 Task: Create a due date automation trigger when advanced on, on the wednesday after a card is due add dates starting in more than 1 working days at 11:00 AM.
Action: Mouse moved to (982, 80)
Screenshot: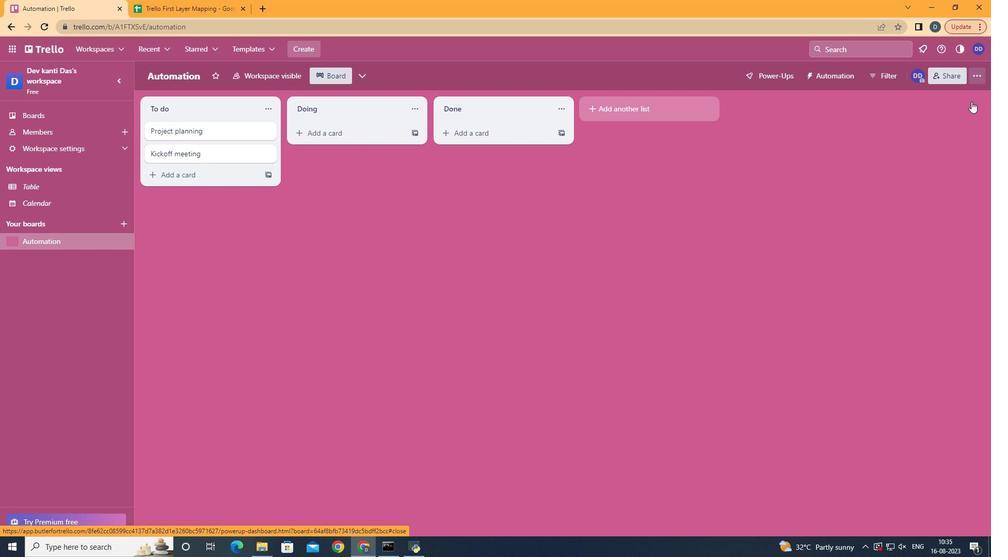 
Action: Mouse pressed left at (982, 80)
Screenshot: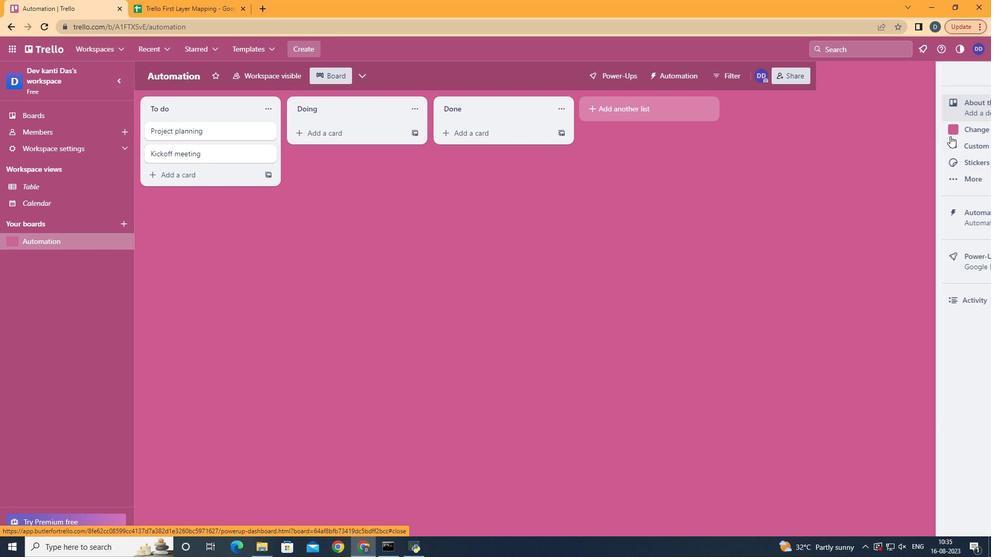 
Action: Mouse moved to (910, 214)
Screenshot: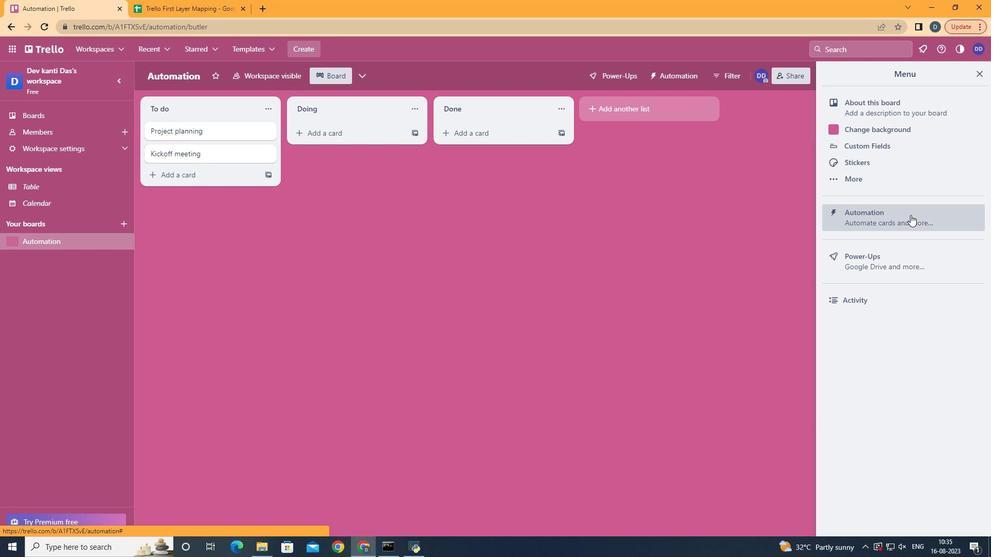 
Action: Mouse pressed left at (910, 214)
Screenshot: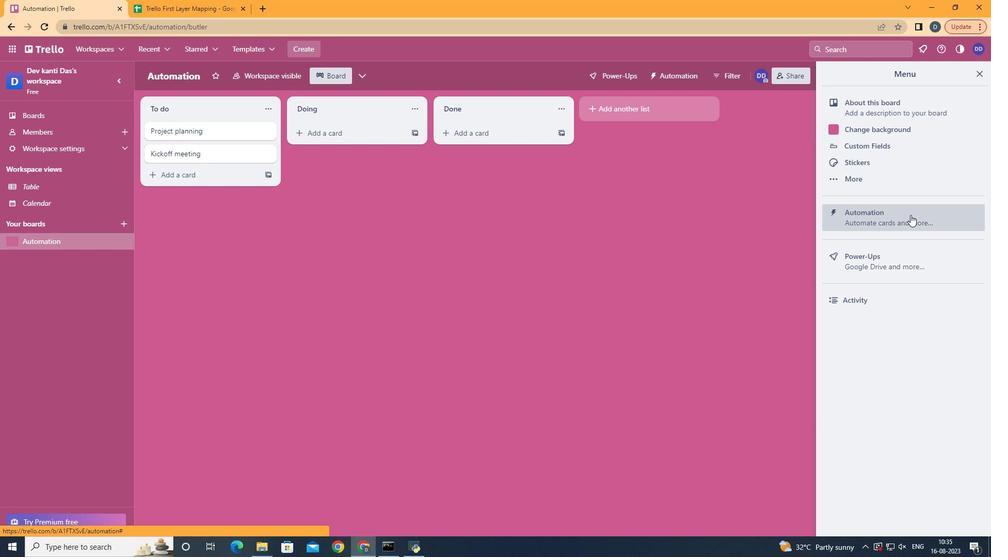 
Action: Mouse moved to (197, 211)
Screenshot: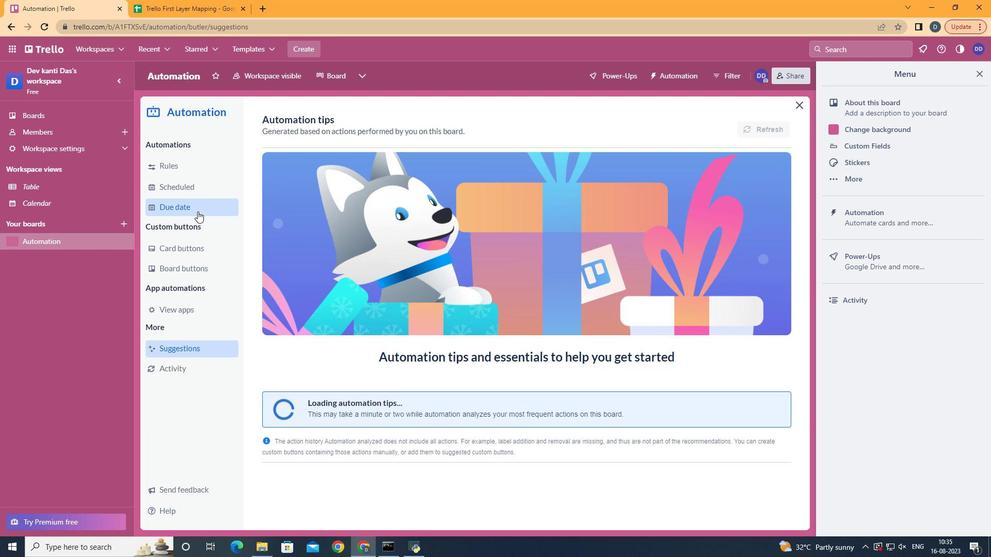 
Action: Mouse pressed left at (197, 211)
Screenshot: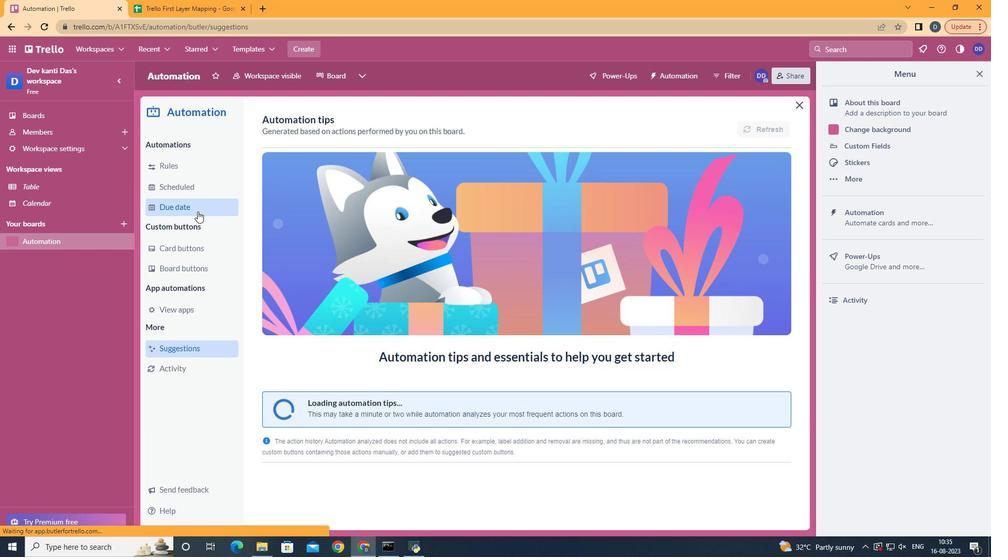 
Action: Mouse moved to (712, 120)
Screenshot: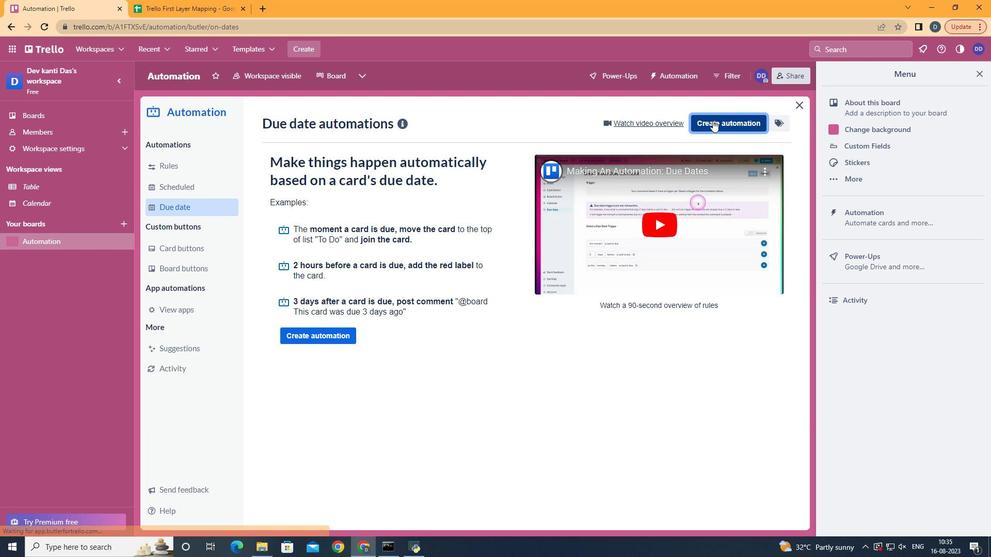 
Action: Mouse pressed left at (712, 120)
Screenshot: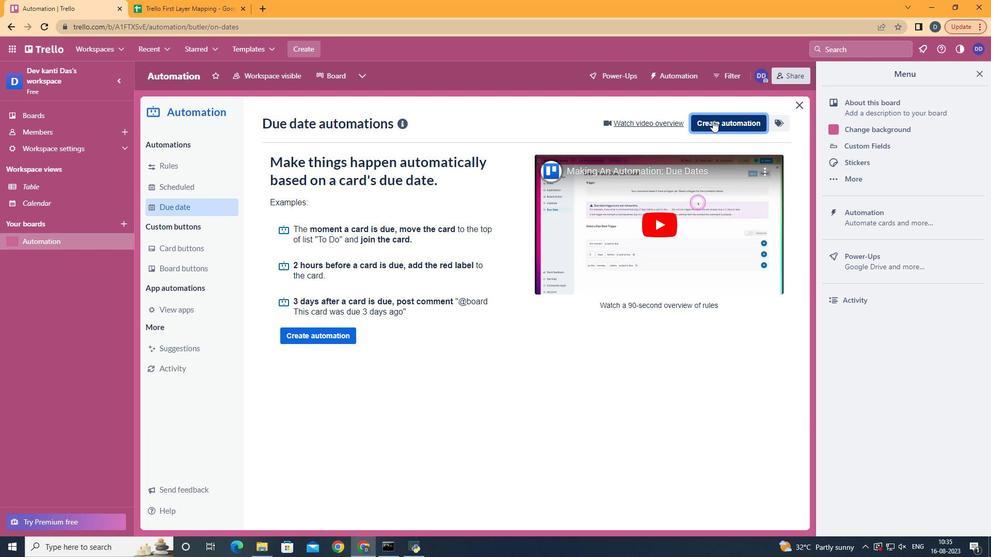 
Action: Mouse moved to (554, 217)
Screenshot: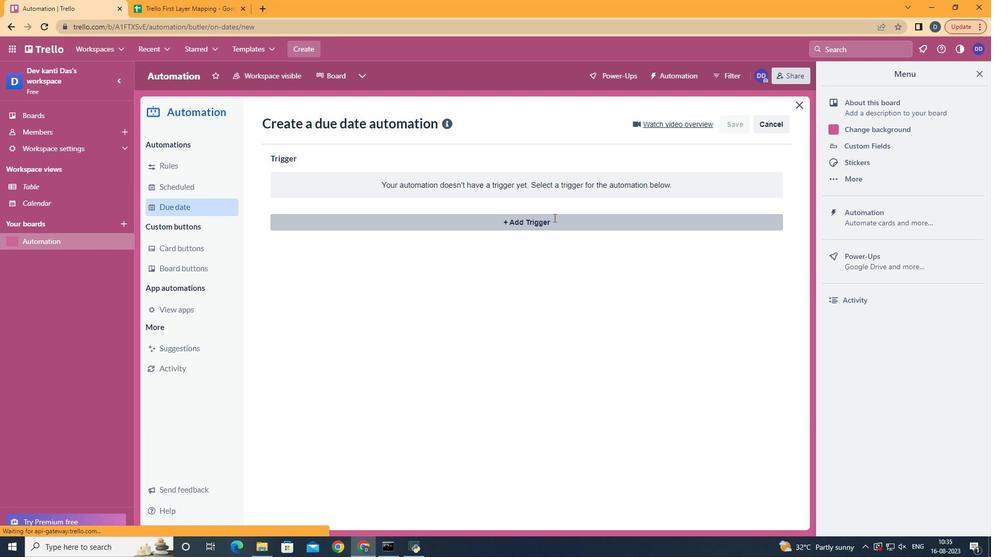 
Action: Mouse pressed left at (554, 217)
Screenshot: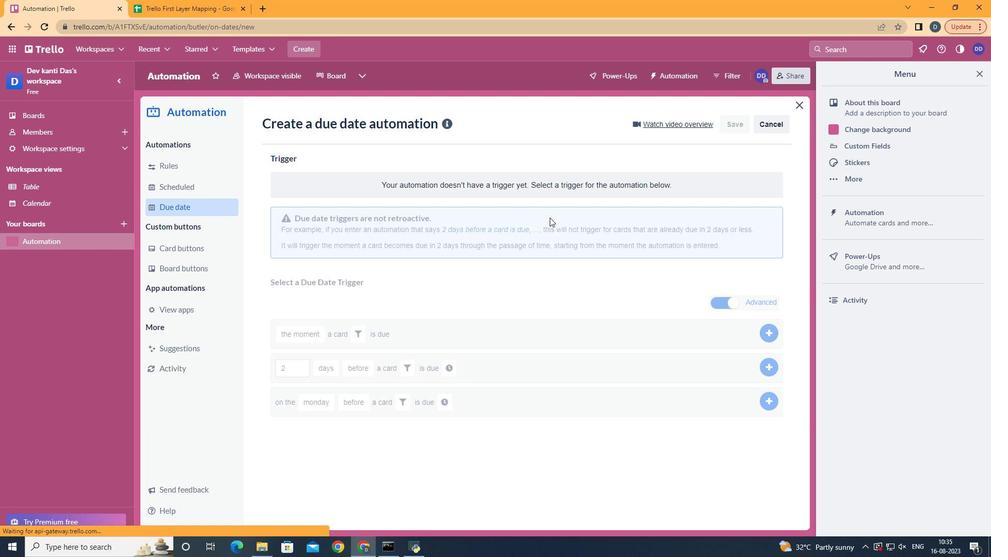 
Action: Mouse moved to (335, 314)
Screenshot: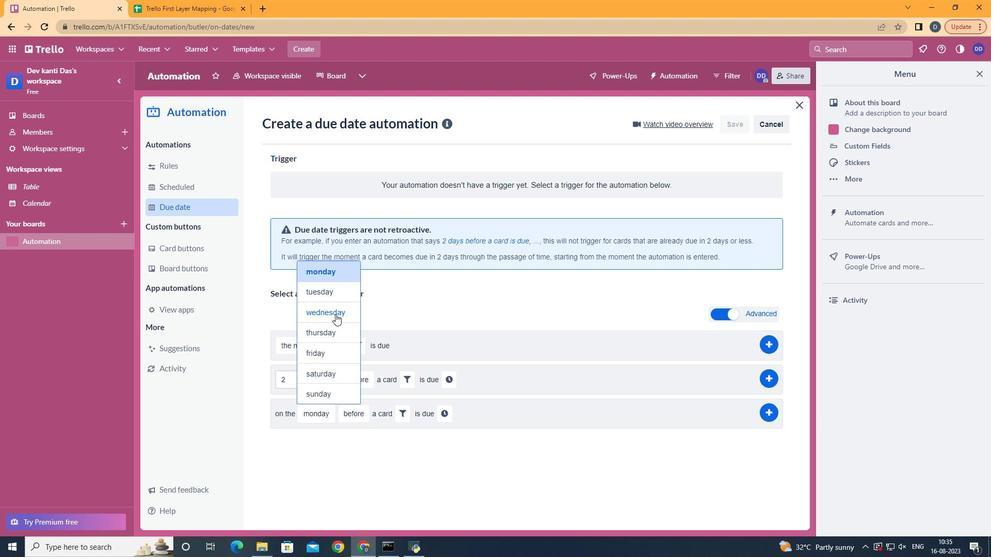
Action: Mouse pressed left at (335, 314)
Screenshot: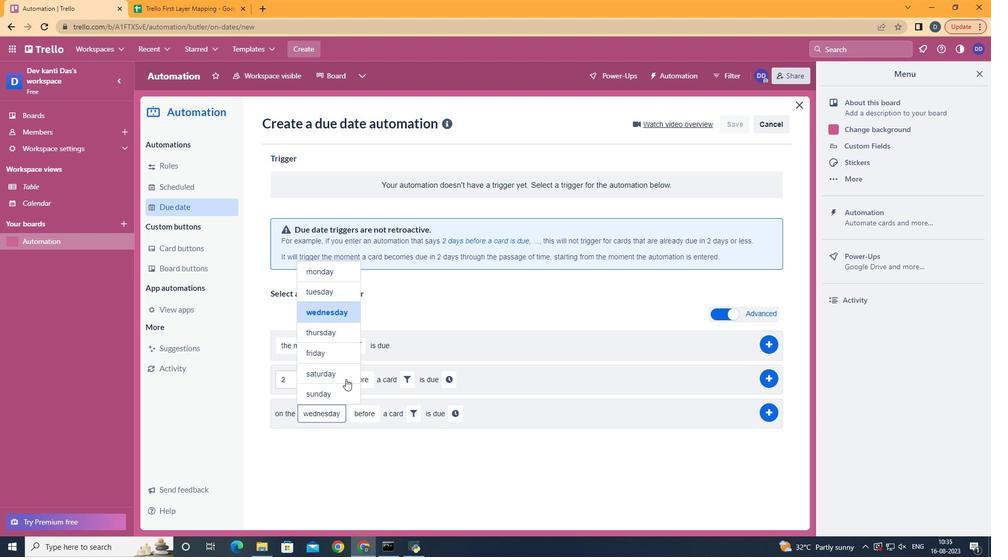 
Action: Mouse moved to (370, 457)
Screenshot: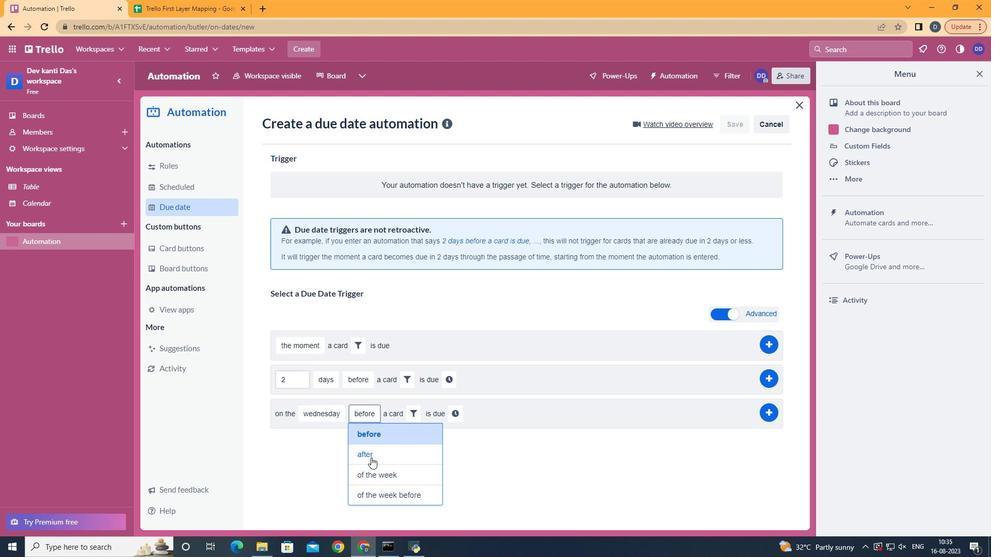 
Action: Mouse pressed left at (370, 457)
Screenshot: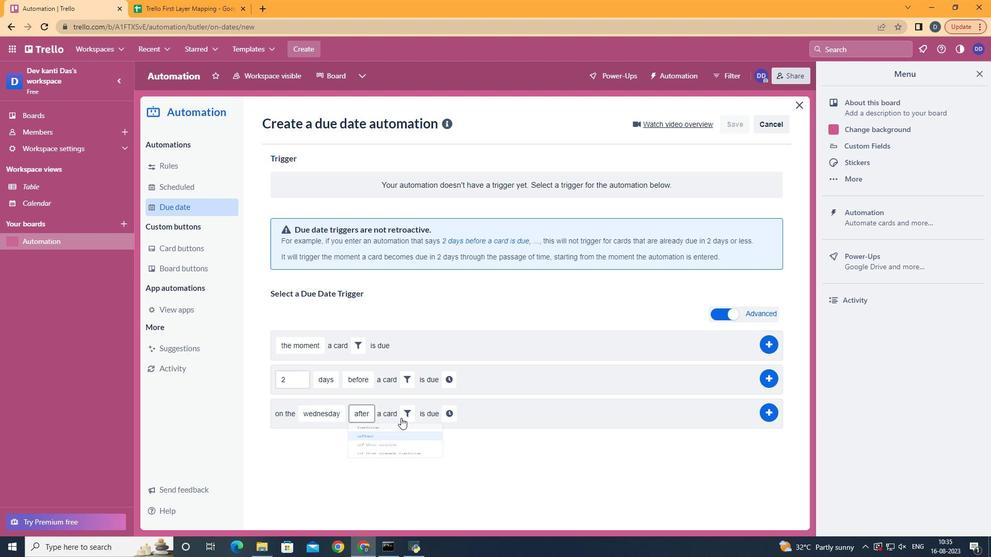 
Action: Mouse moved to (404, 406)
Screenshot: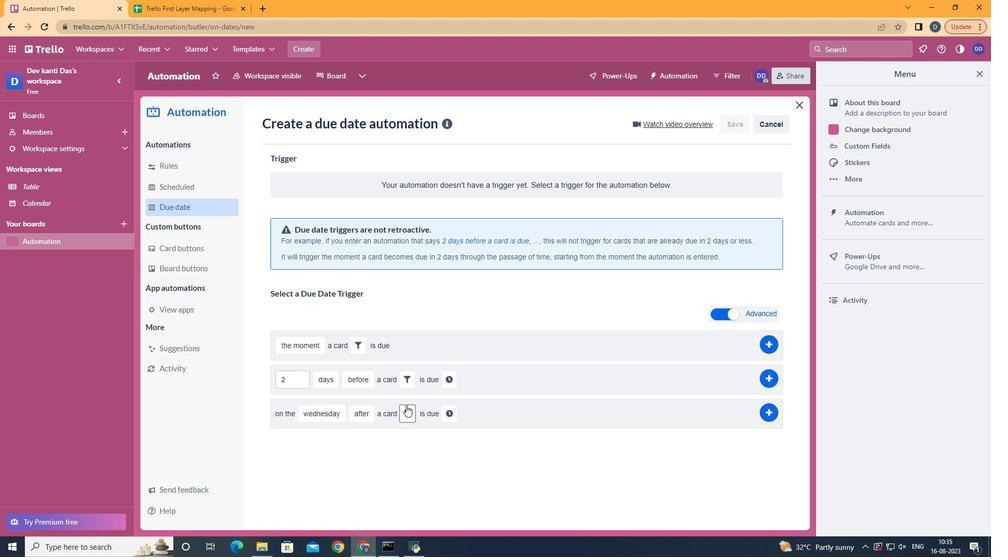 
Action: Mouse pressed left at (404, 406)
Screenshot: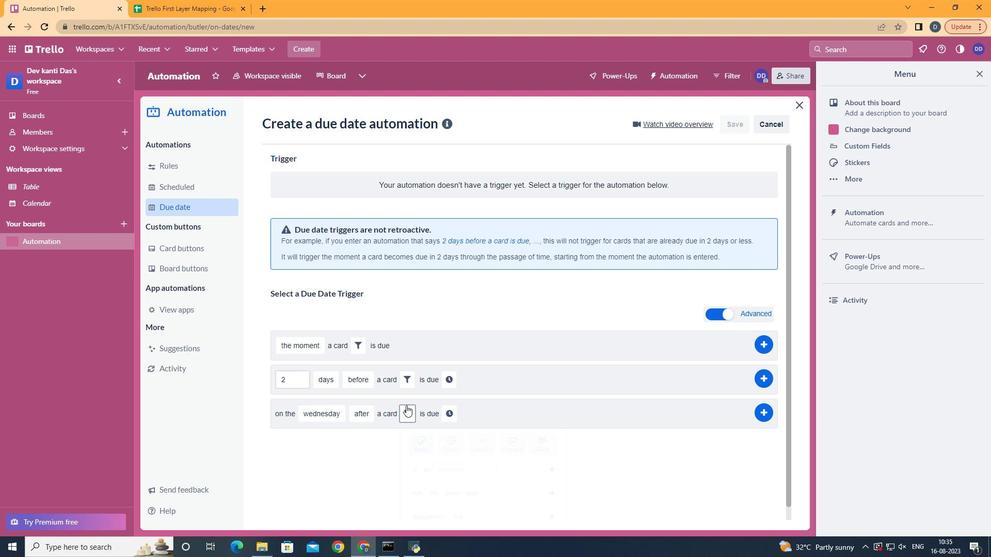 
Action: Mouse moved to (462, 442)
Screenshot: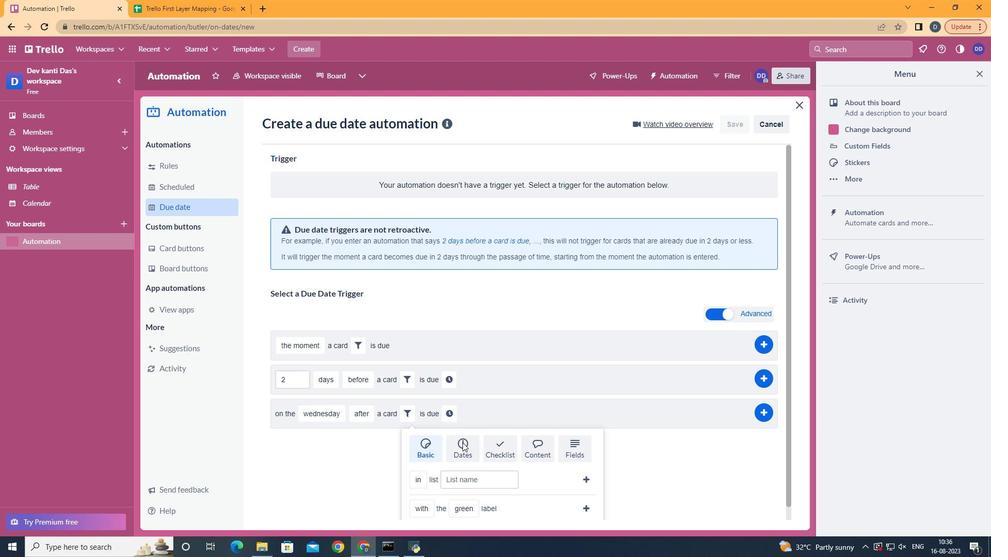 
Action: Mouse pressed left at (462, 442)
Screenshot: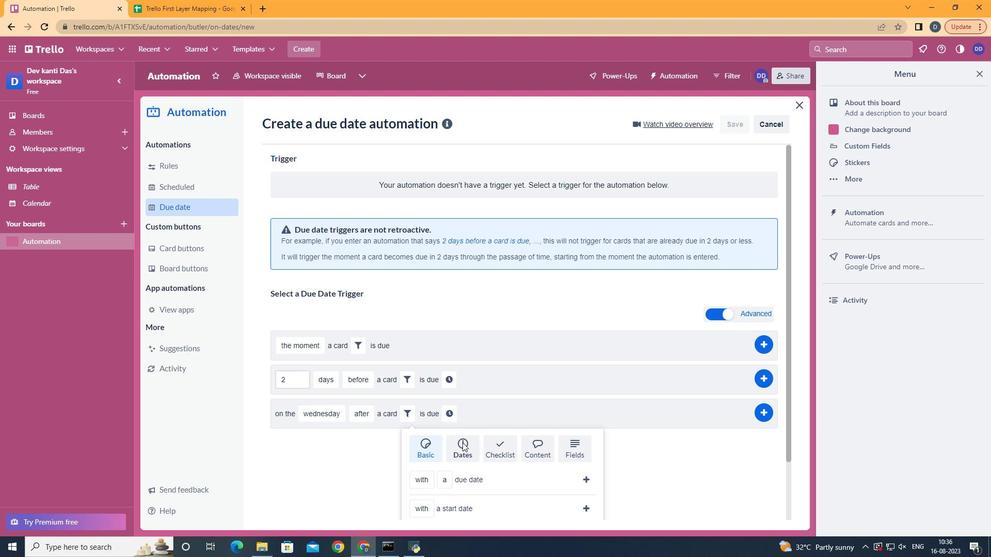 
Action: Mouse scrolled (462, 442) with delta (0, 0)
Screenshot: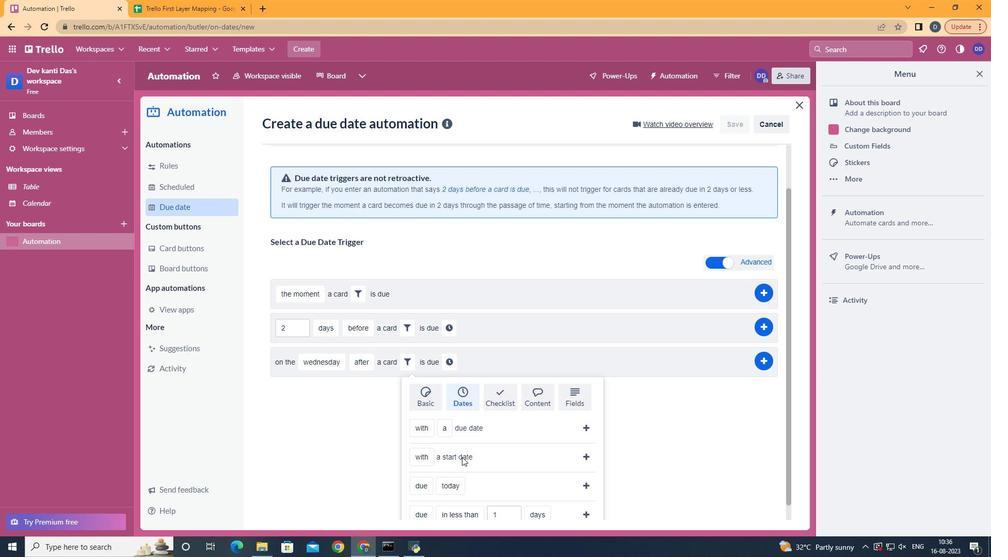 
Action: Mouse scrolled (462, 442) with delta (0, 0)
Screenshot: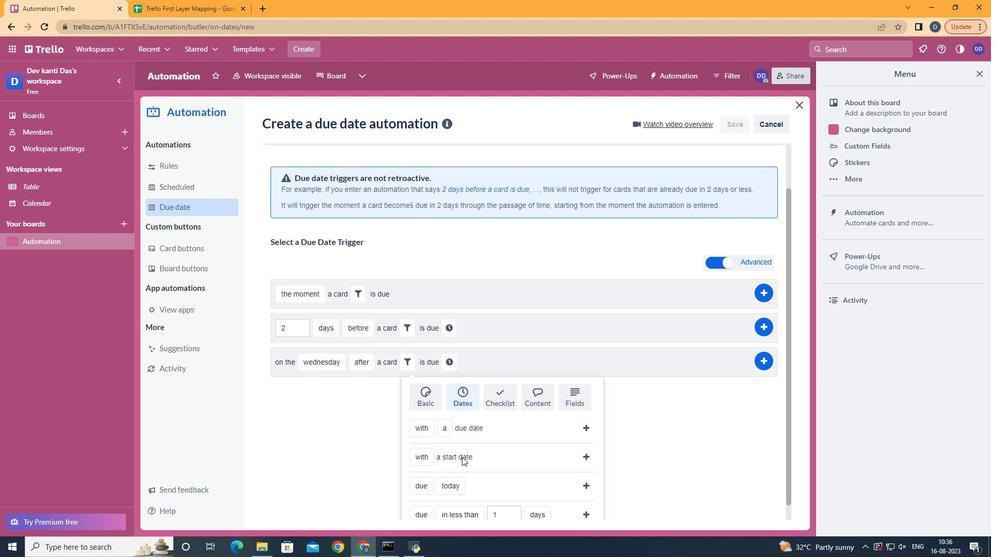 
Action: Mouse scrolled (462, 442) with delta (0, 0)
Screenshot: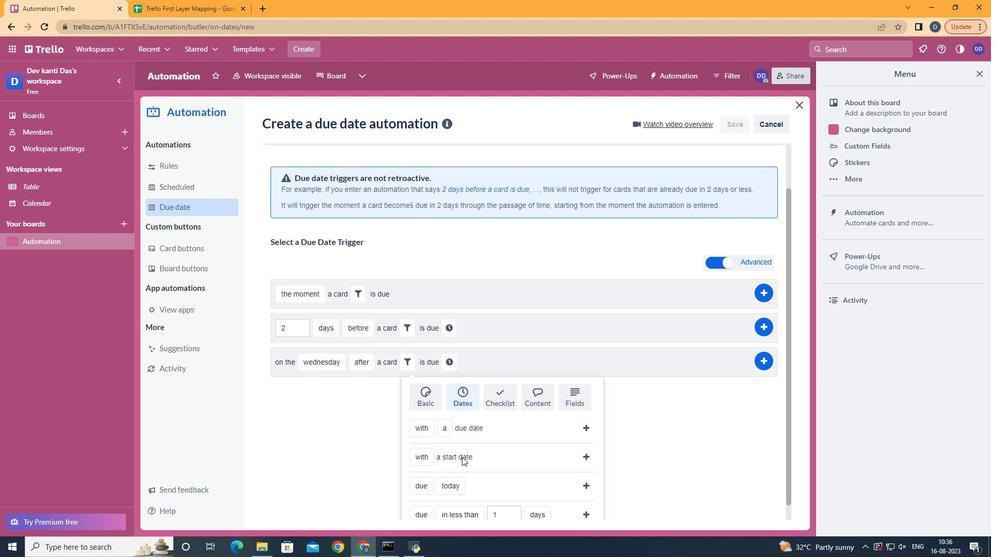 
Action: Mouse scrolled (462, 442) with delta (0, 0)
Screenshot: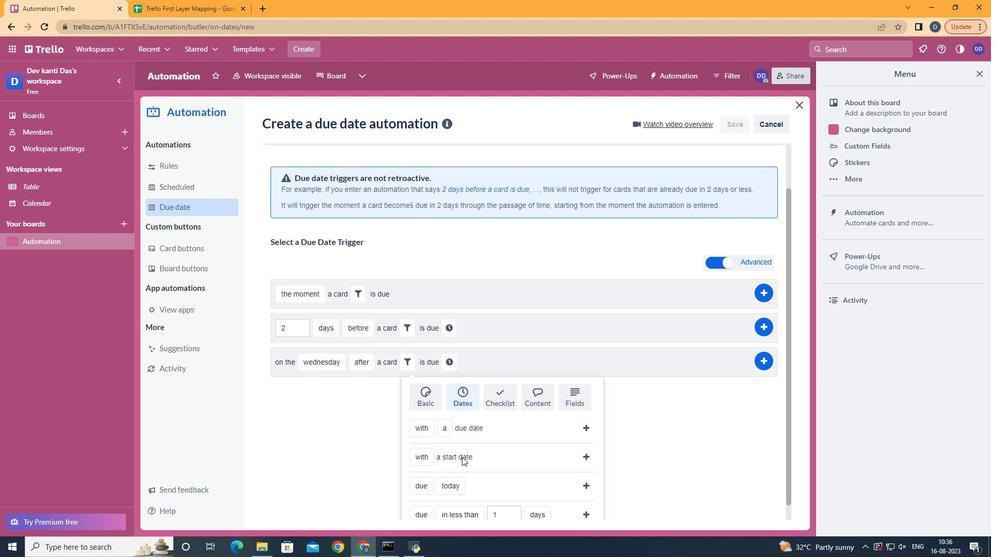
Action: Mouse scrolled (462, 442) with delta (0, 0)
Screenshot: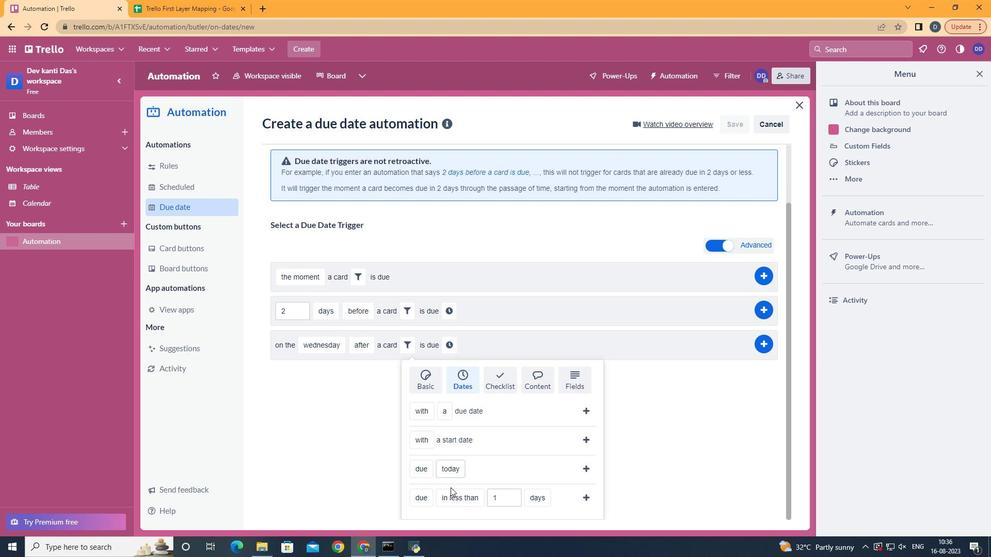 
Action: Mouse moved to (433, 478)
Screenshot: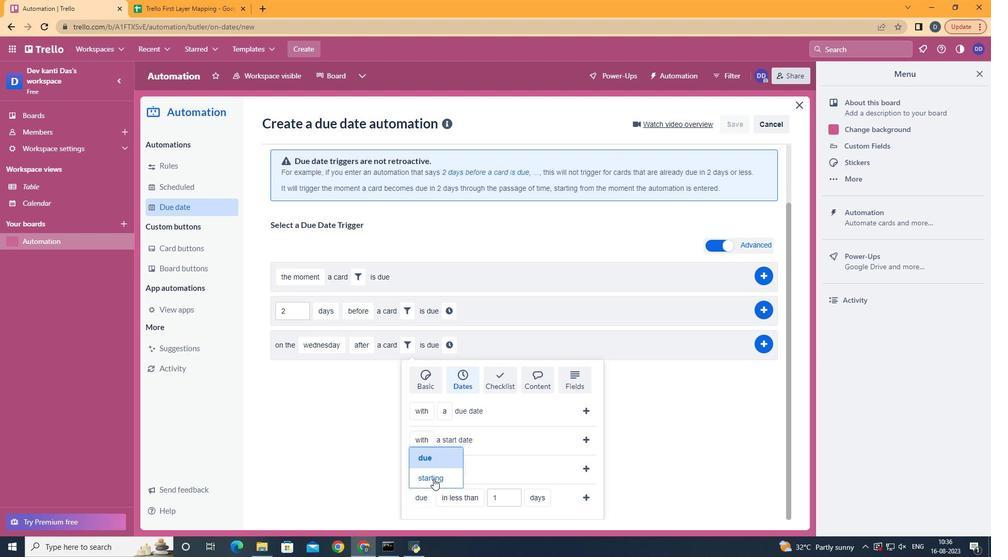 
Action: Mouse pressed left at (433, 478)
Screenshot: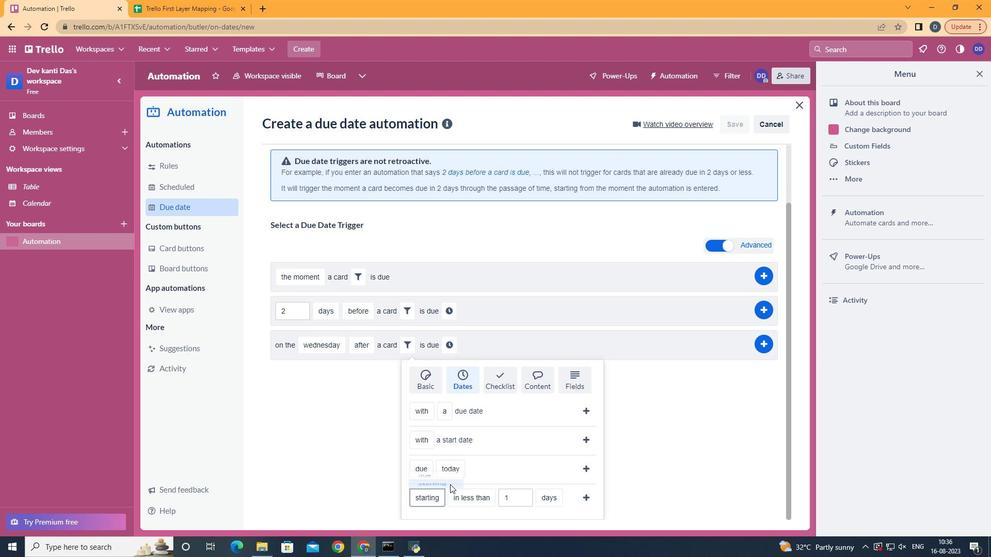 
Action: Mouse moved to (487, 434)
Screenshot: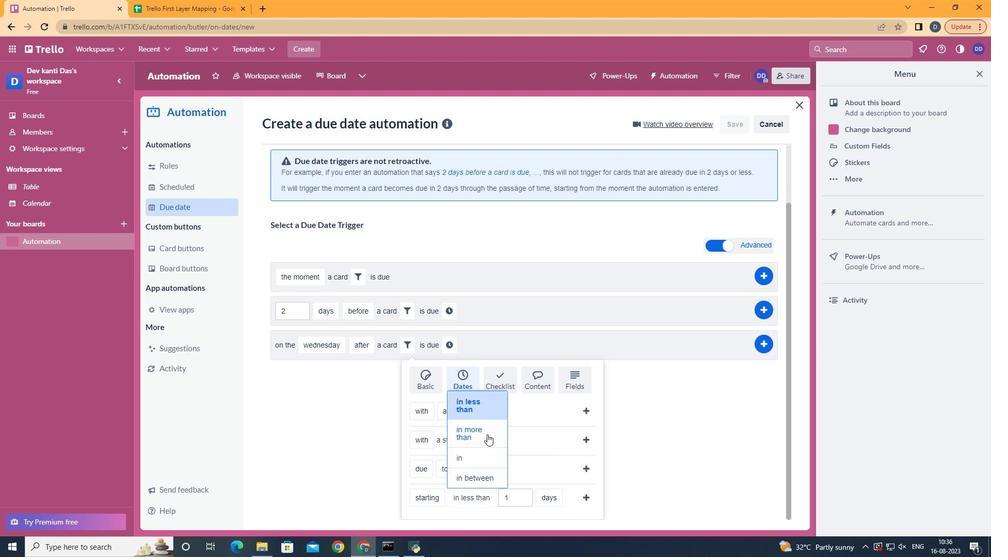 
Action: Mouse pressed left at (487, 434)
Screenshot: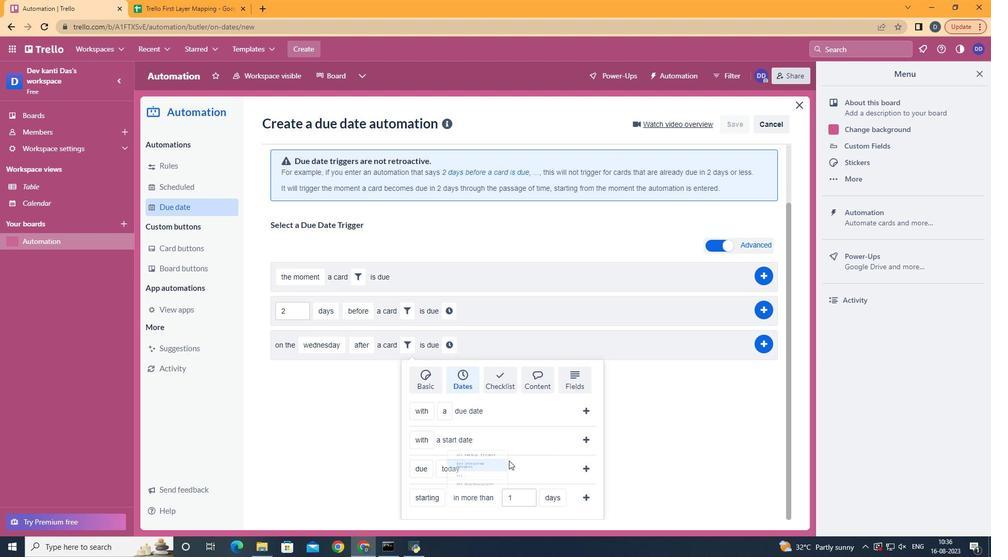 
Action: Mouse moved to (560, 481)
Screenshot: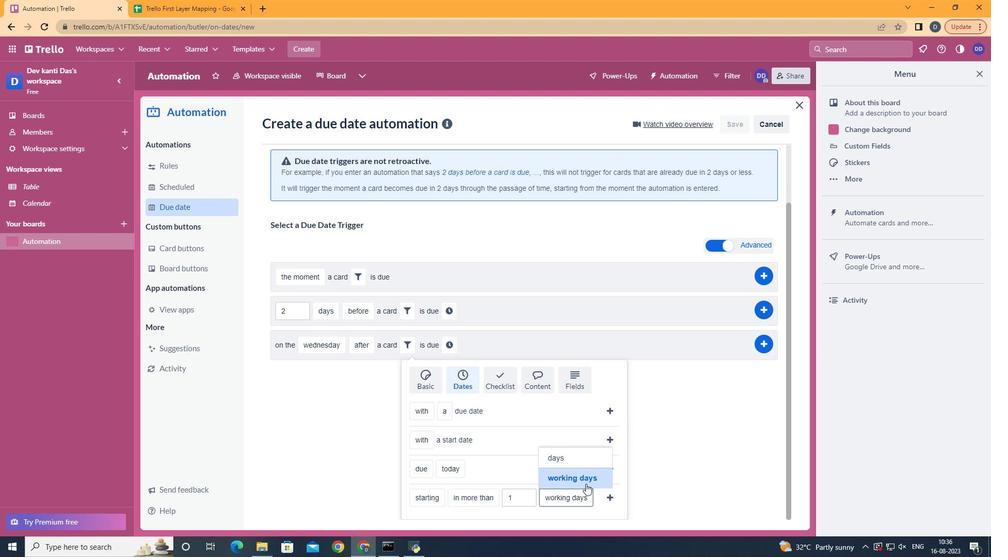
Action: Mouse pressed left at (560, 481)
Screenshot: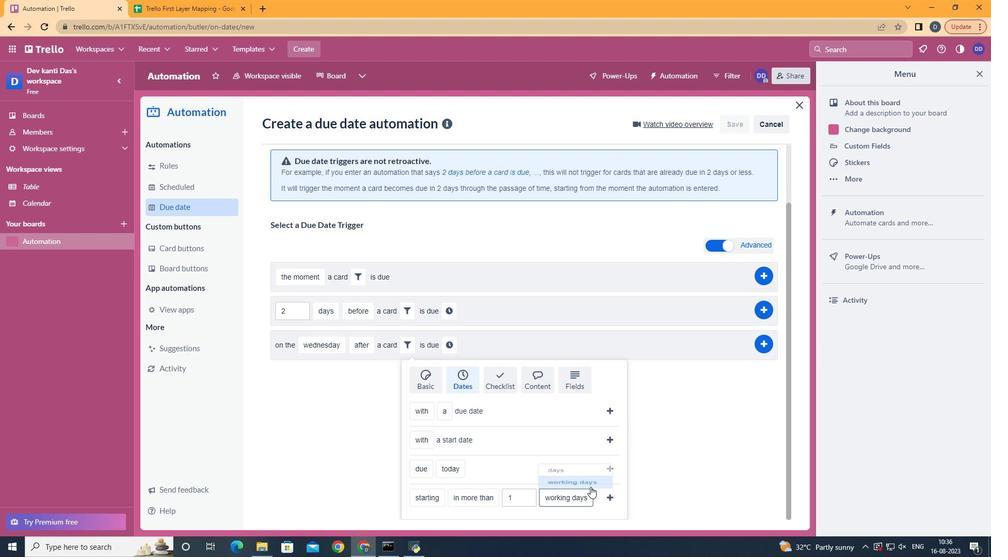 
Action: Mouse moved to (601, 493)
Screenshot: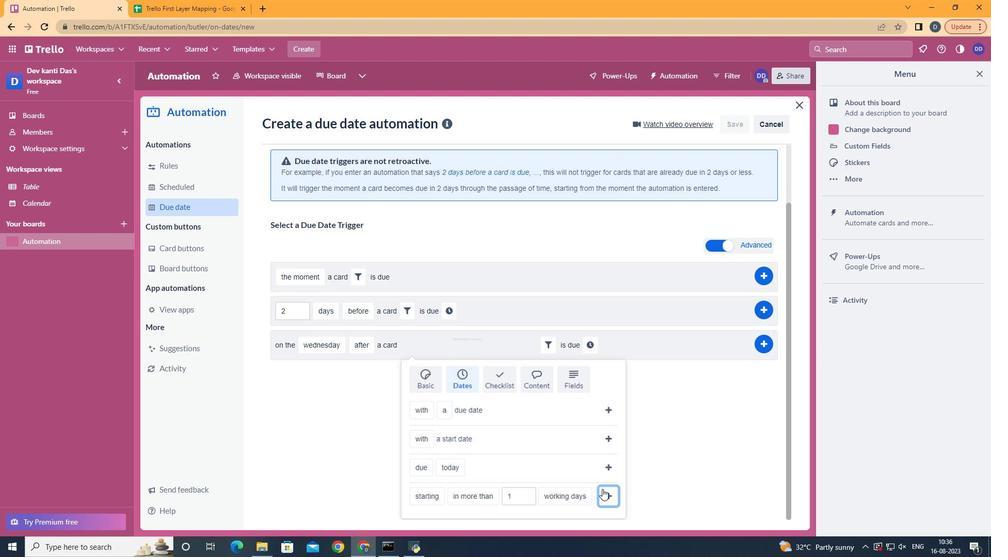 
Action: Mouse pressed left at (601, 493)
Screenshot: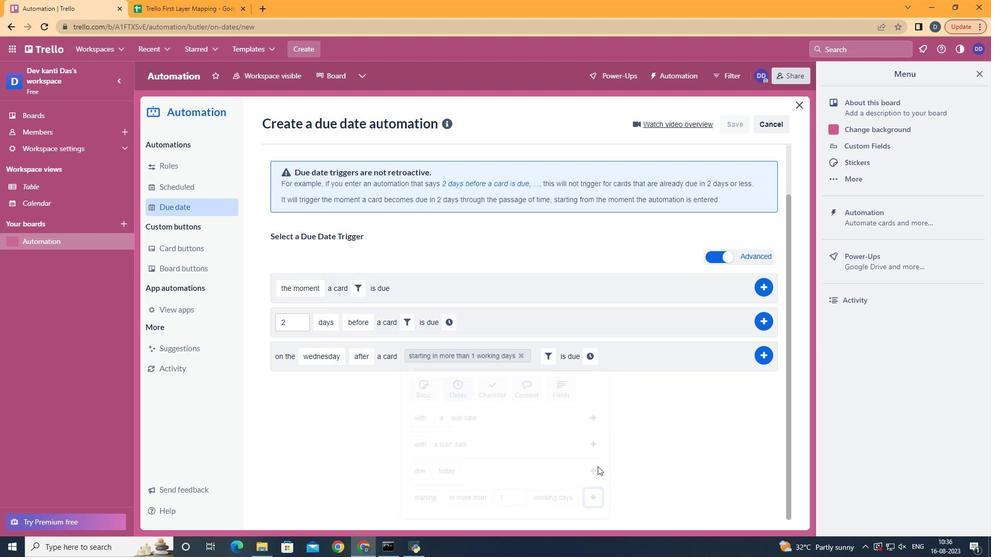 
Action: Mouse moved to (592, 406)
Screenshot: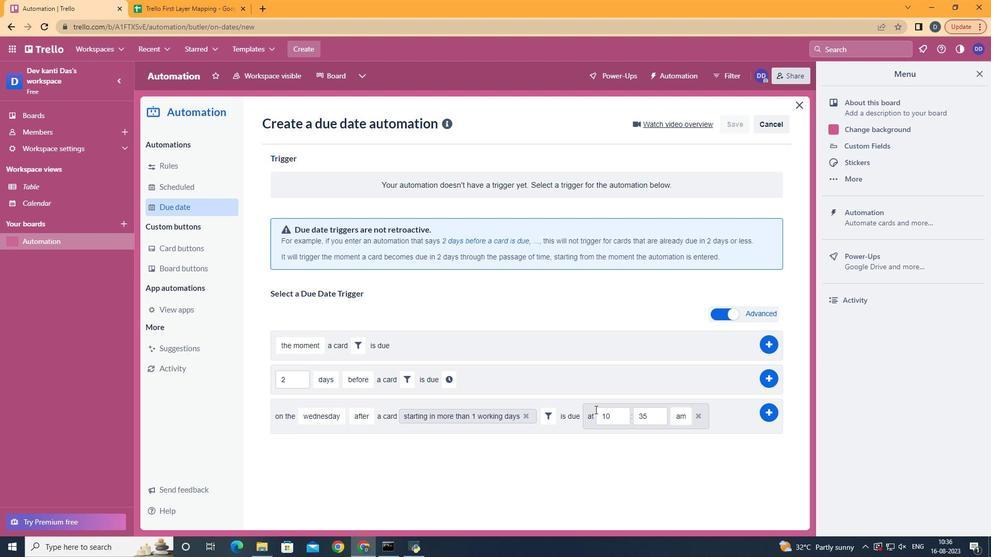 
Action: Mouse pressed left at (592, 406)
Screenshot: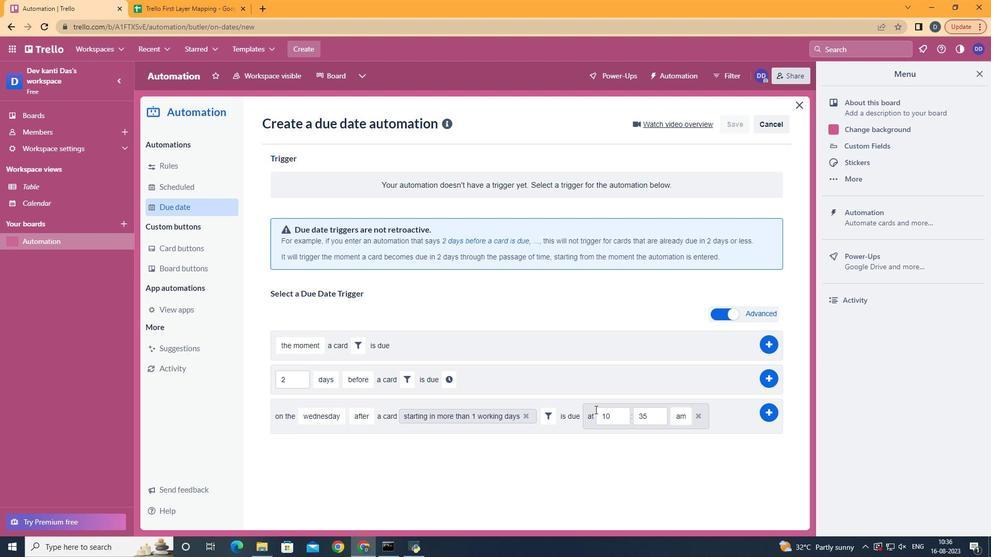 
Action: Mouse moved to (630, 416)
Screenshot: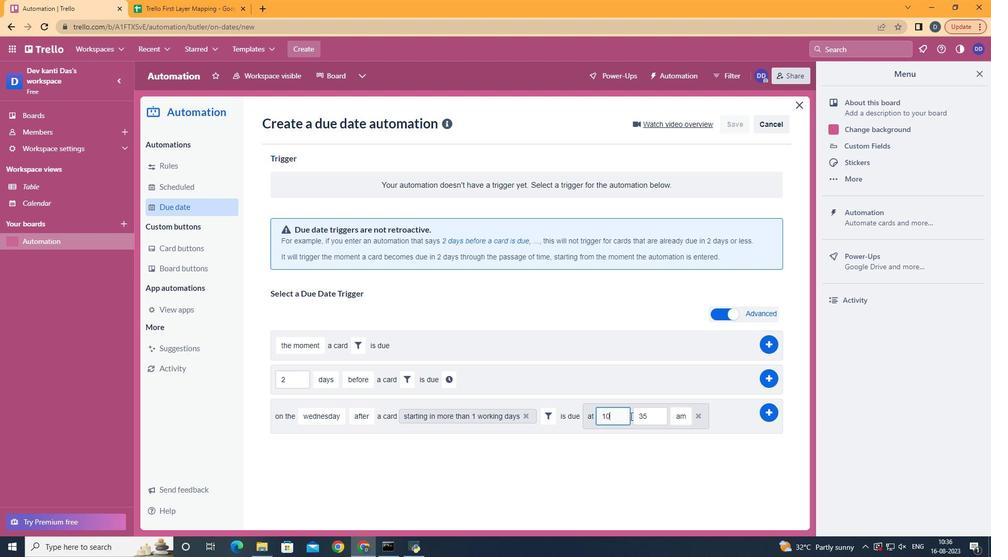 
Action: Mouse pressed left at (630, 416)
Screenshot: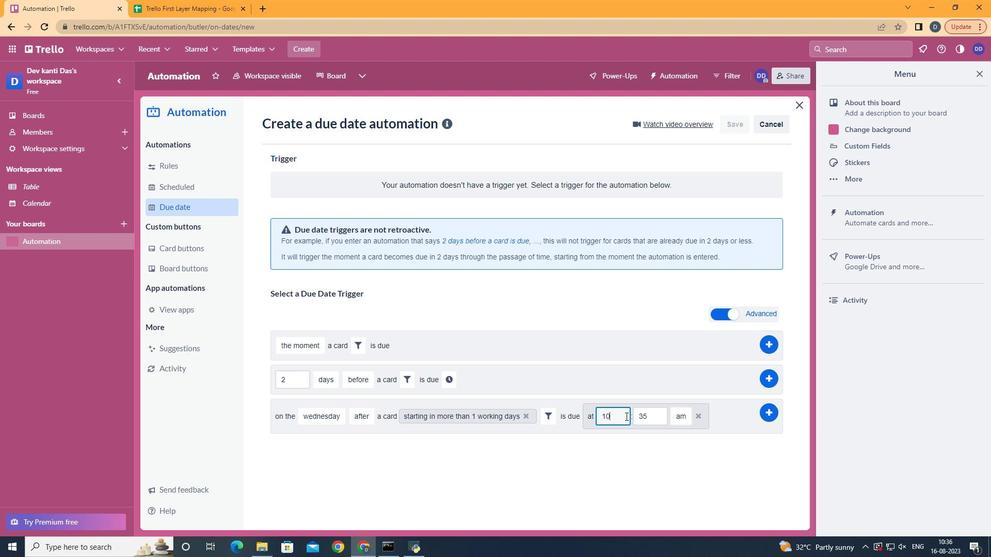 
Action: Mouse moved to (625, 416)
Screenshot: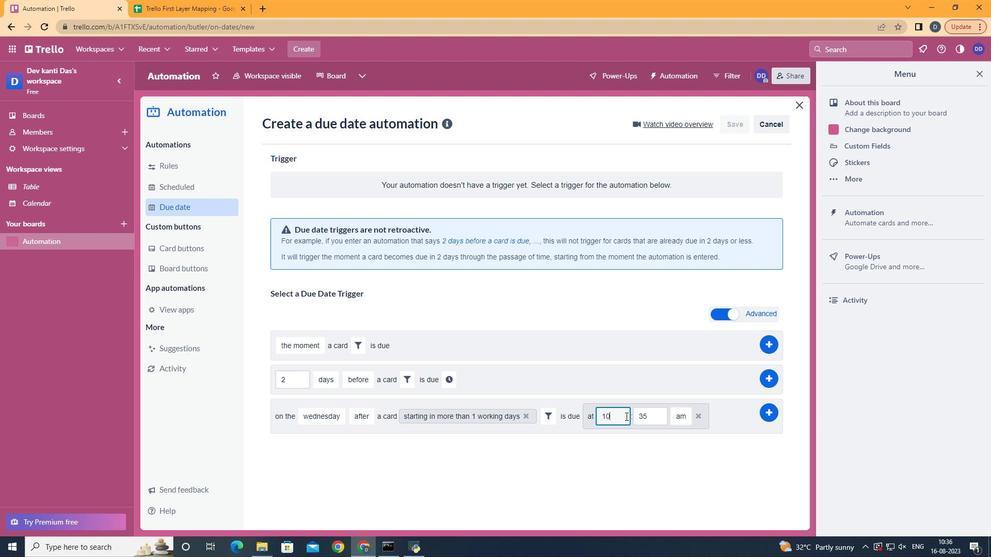 
Action: Key pressed <Key.backspace>1
Screenshot: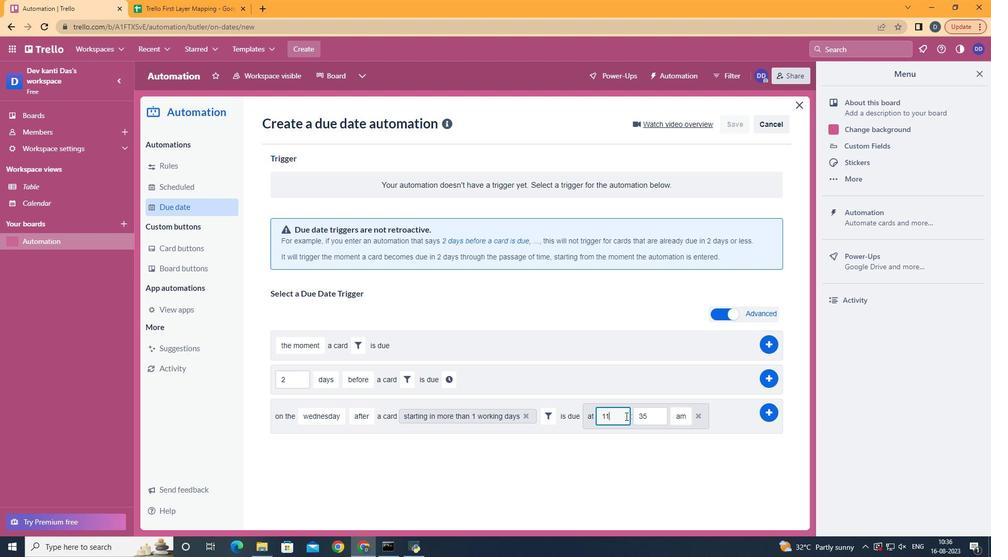 
Action: Mouse moved to (660, 411)
Screenshot: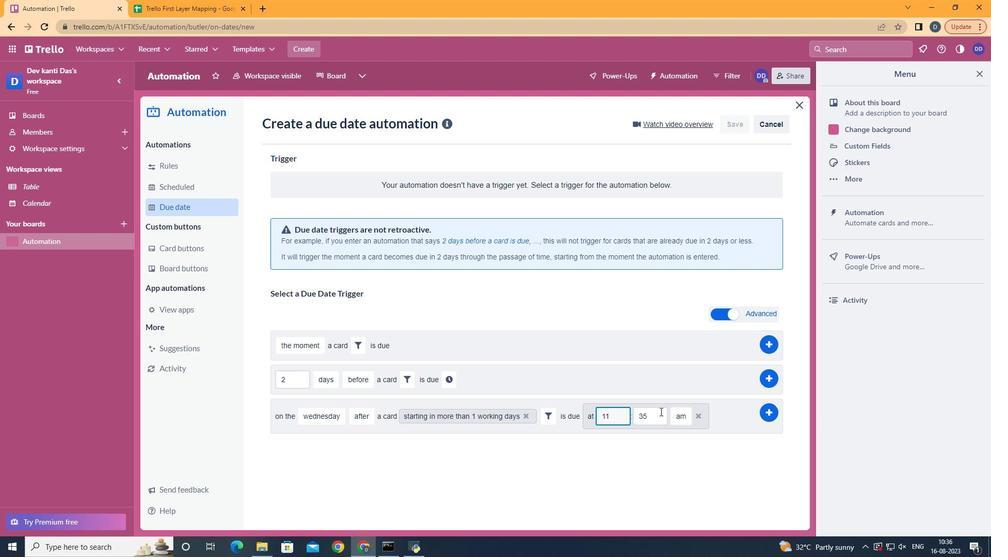 
Action: Mouse pressed left at (660, 411)
Screenshot: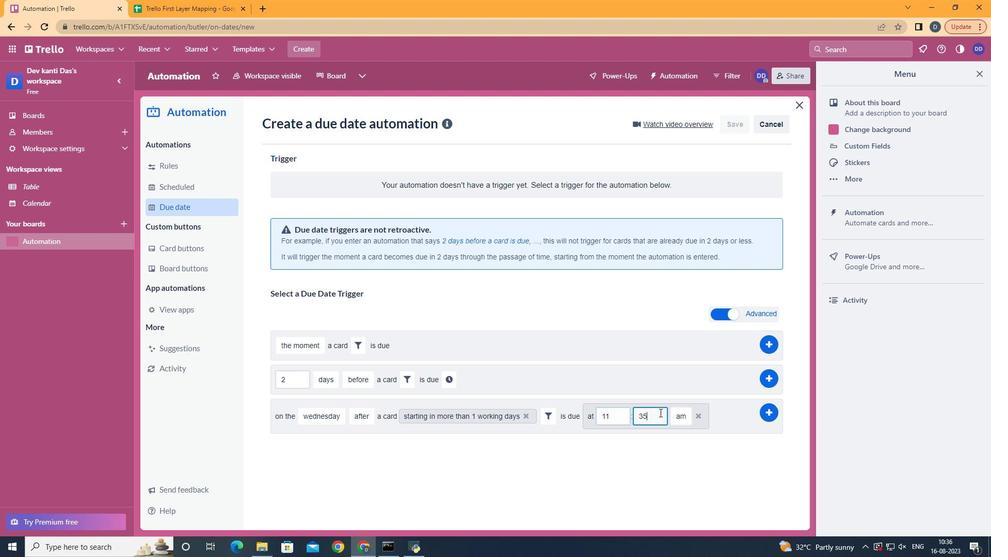 
Action: Mouse moved to (660, 412)
Screenshot: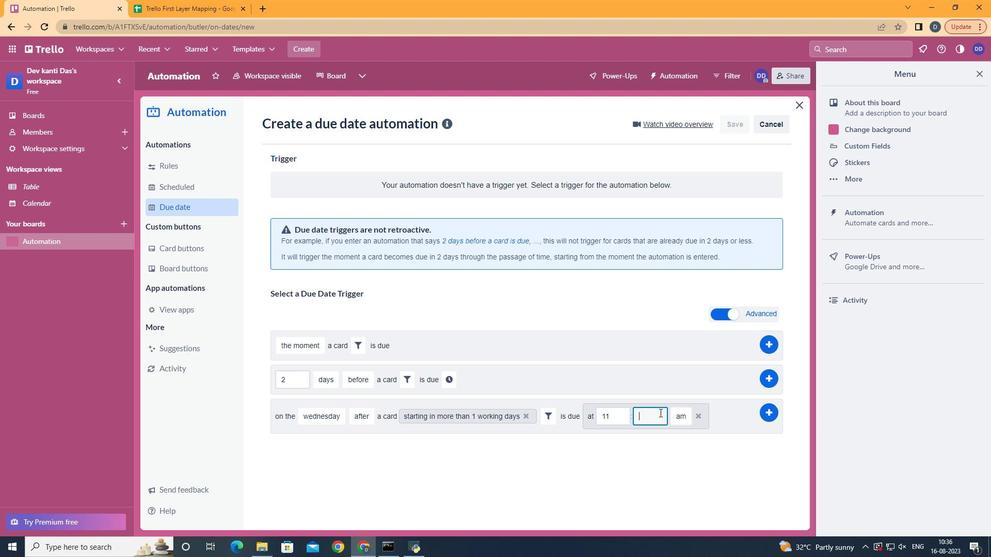 
Action: Key pressed <Key.backspace>
Screenshot: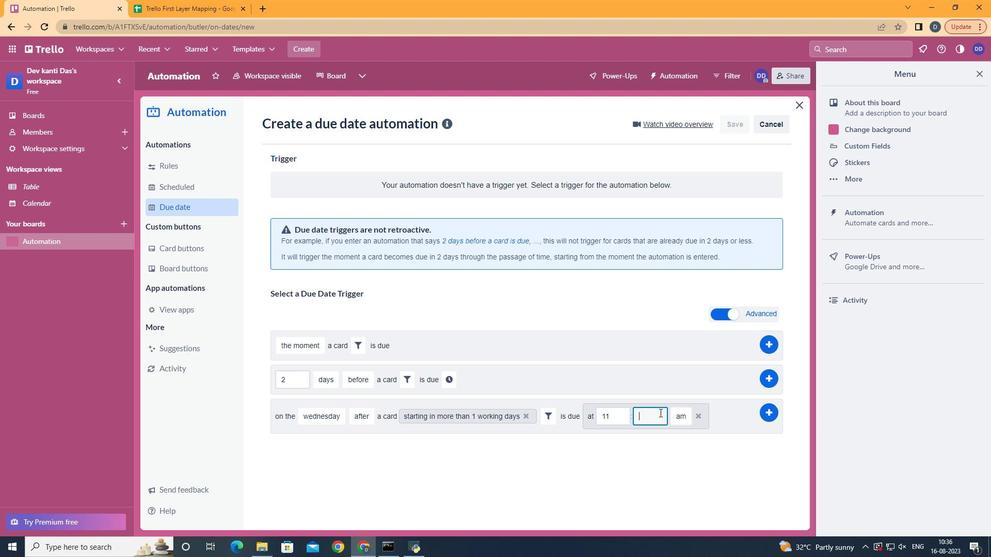 
Action: Mouse moved to (659, 412)
Screenshot: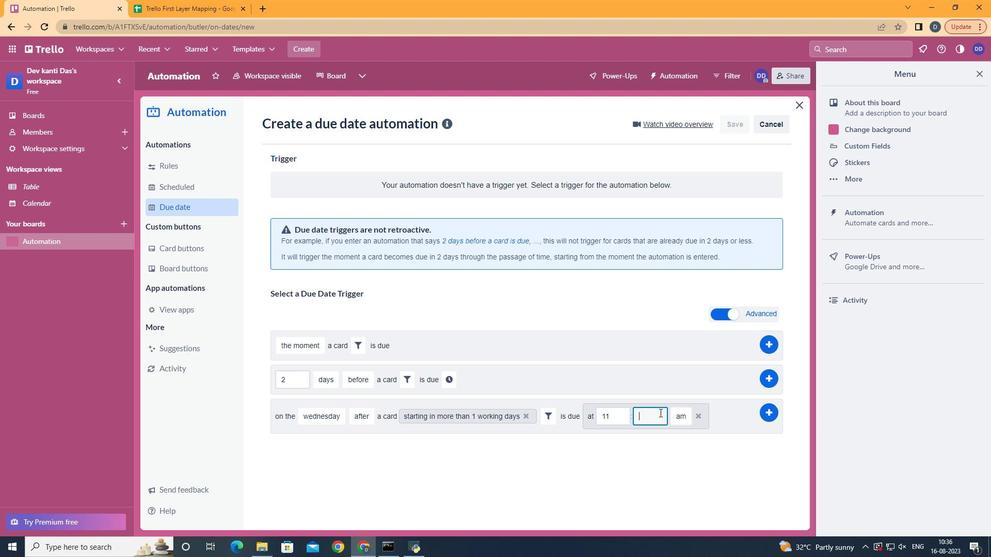 
Action: Key pressed <Key.backspace>00
Screenshot: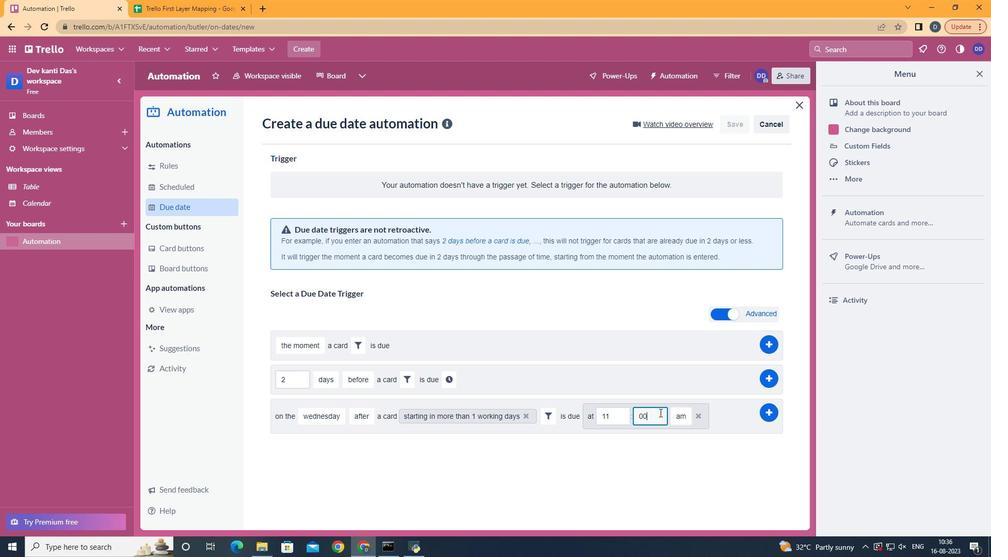 
Action: Mouse moved to (762, 417)
Screenshot: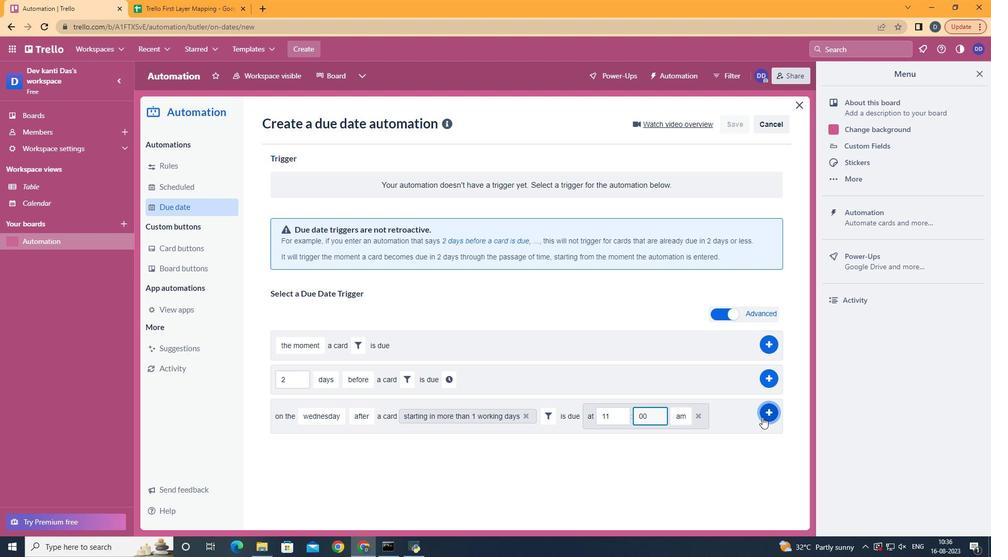
Action: Mouse pressed left at (762, 417)
Screenshot: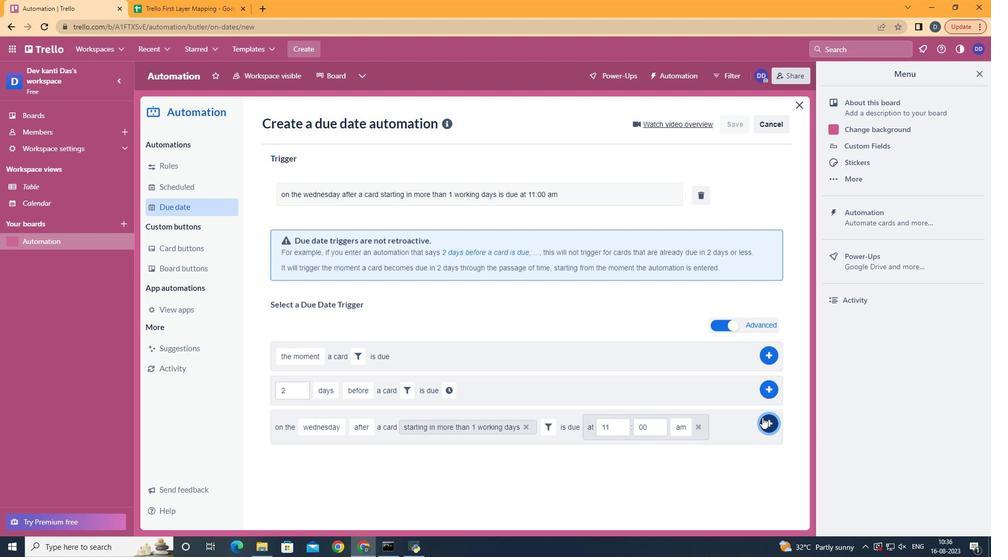 
Action: Mouse moved to (762, 418)
Screenshot: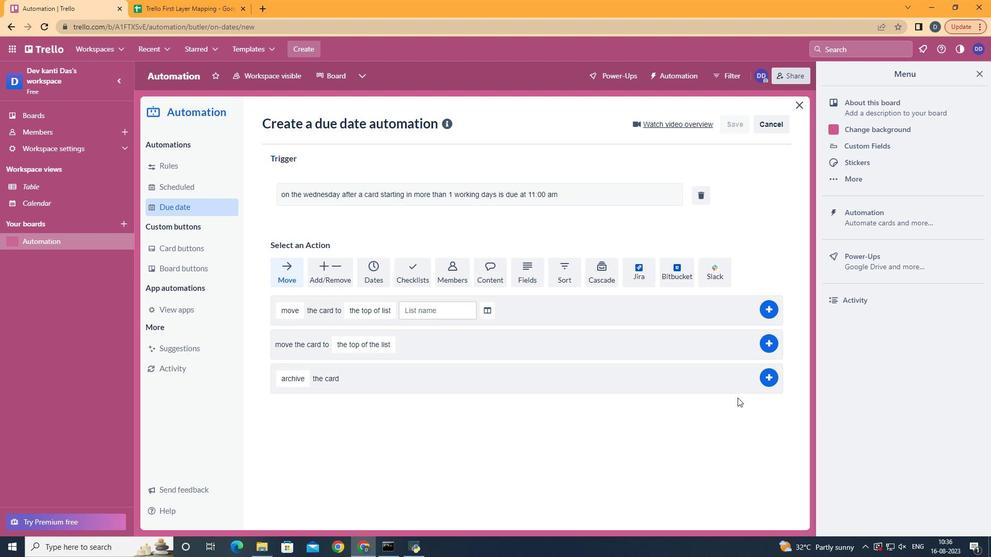 
